 Task: Use Watercolor Long Catwalk Short Effect in this video Movie B.mp4
Action: Mouse moved to (337, 136)
Screenshot: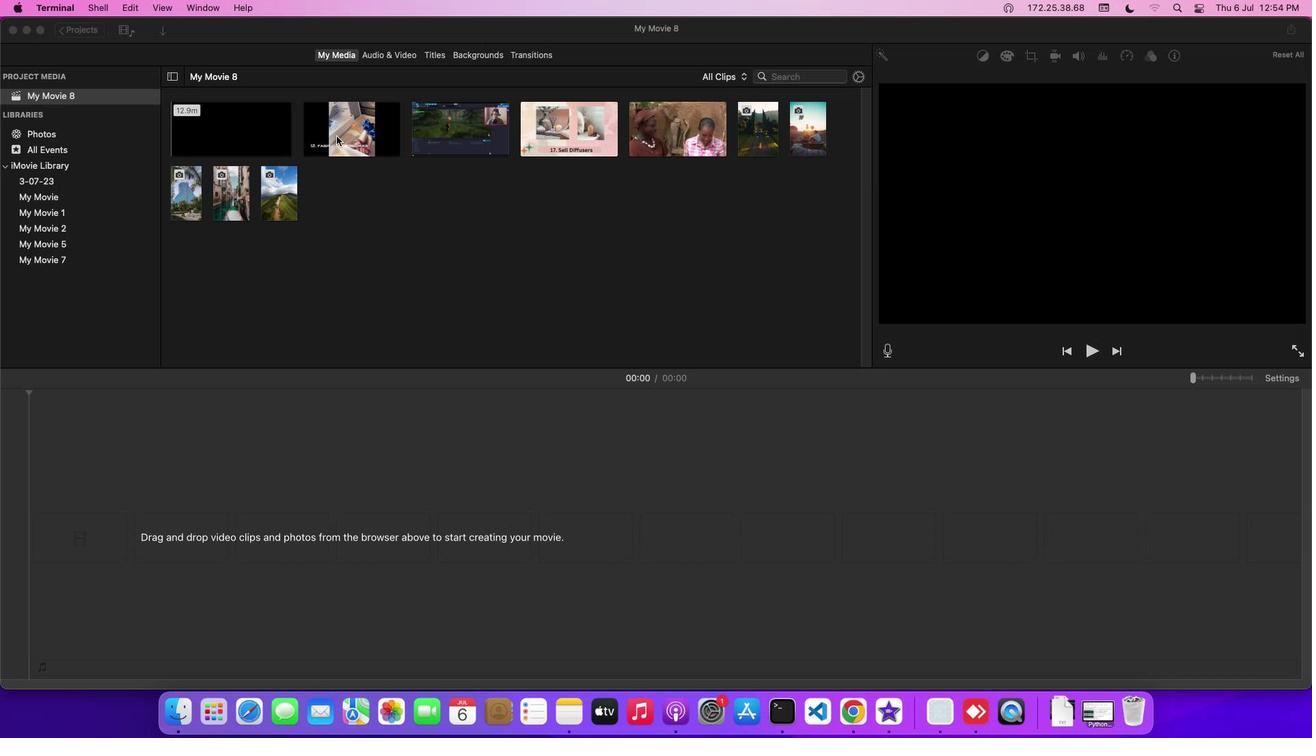 
Action: Mouse pressed left at (337, 136)
Screenshot: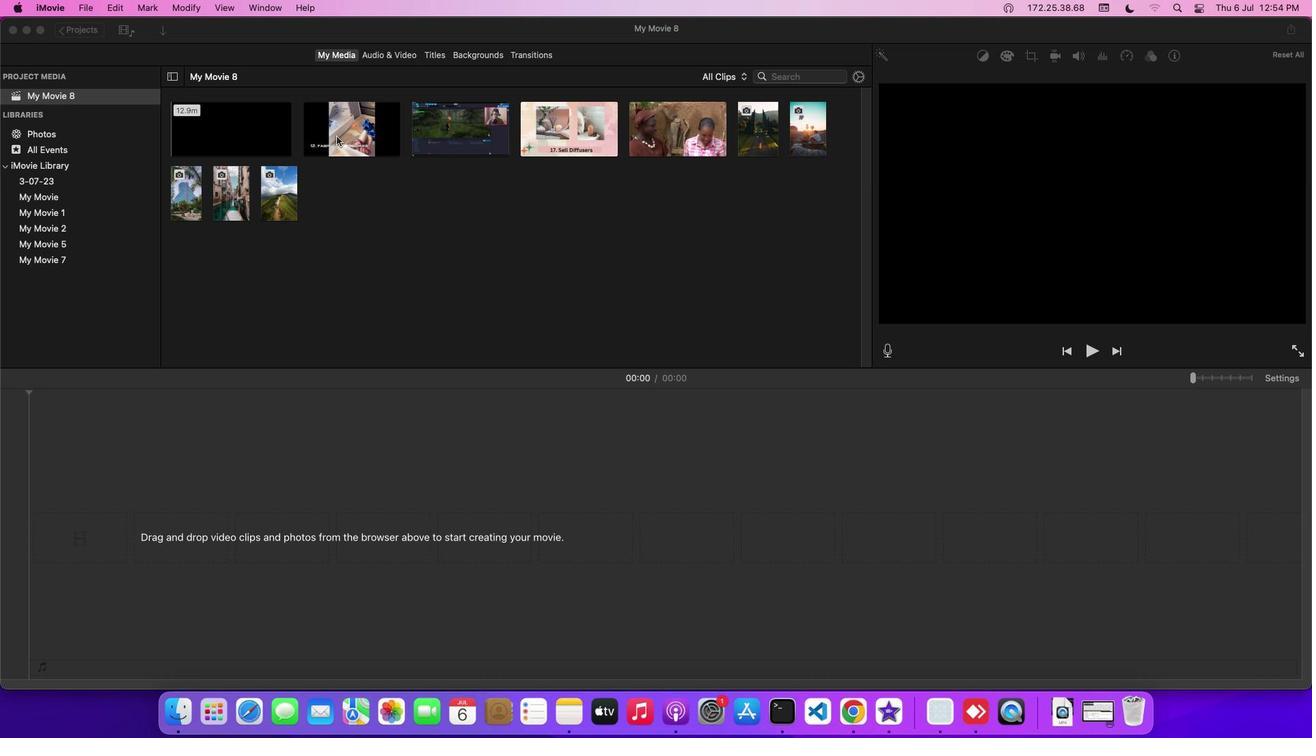 
Action: Mouse moved to (397, 56)
Screenshot: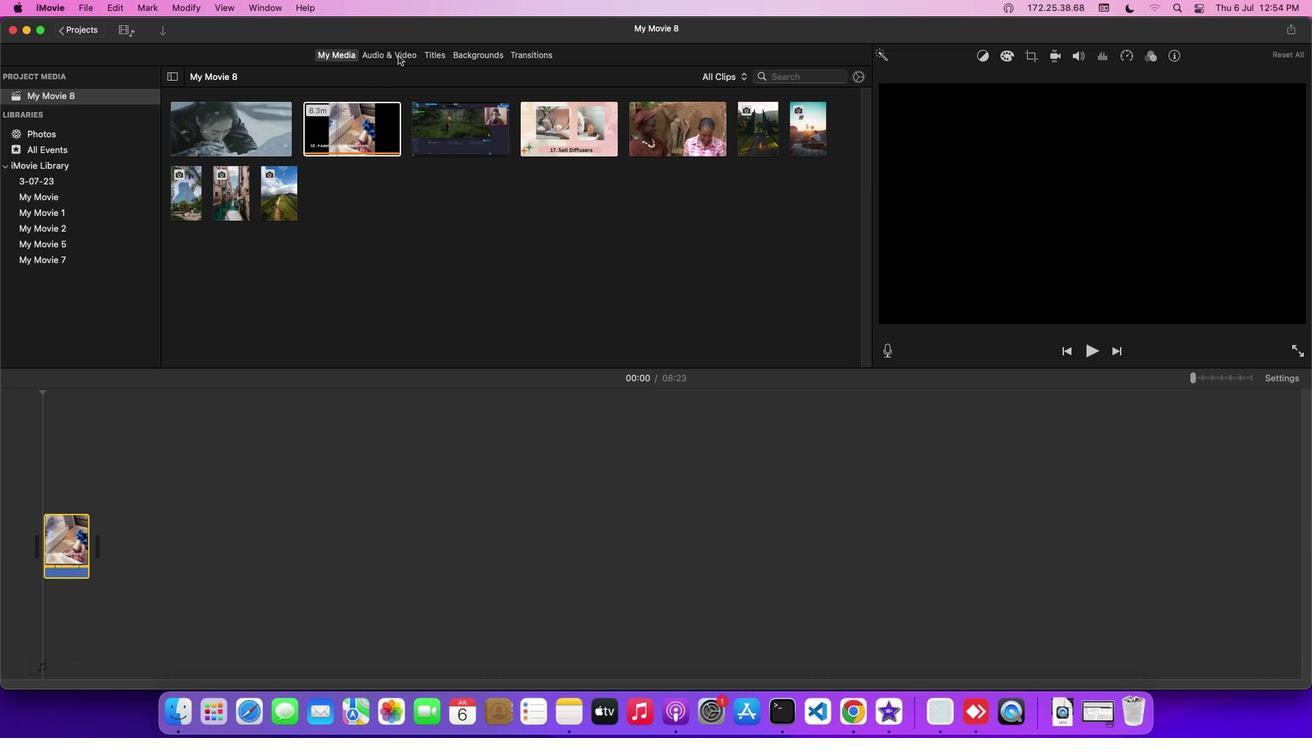 
Action: Mouse pressed left at (397, 56)
Screenshot: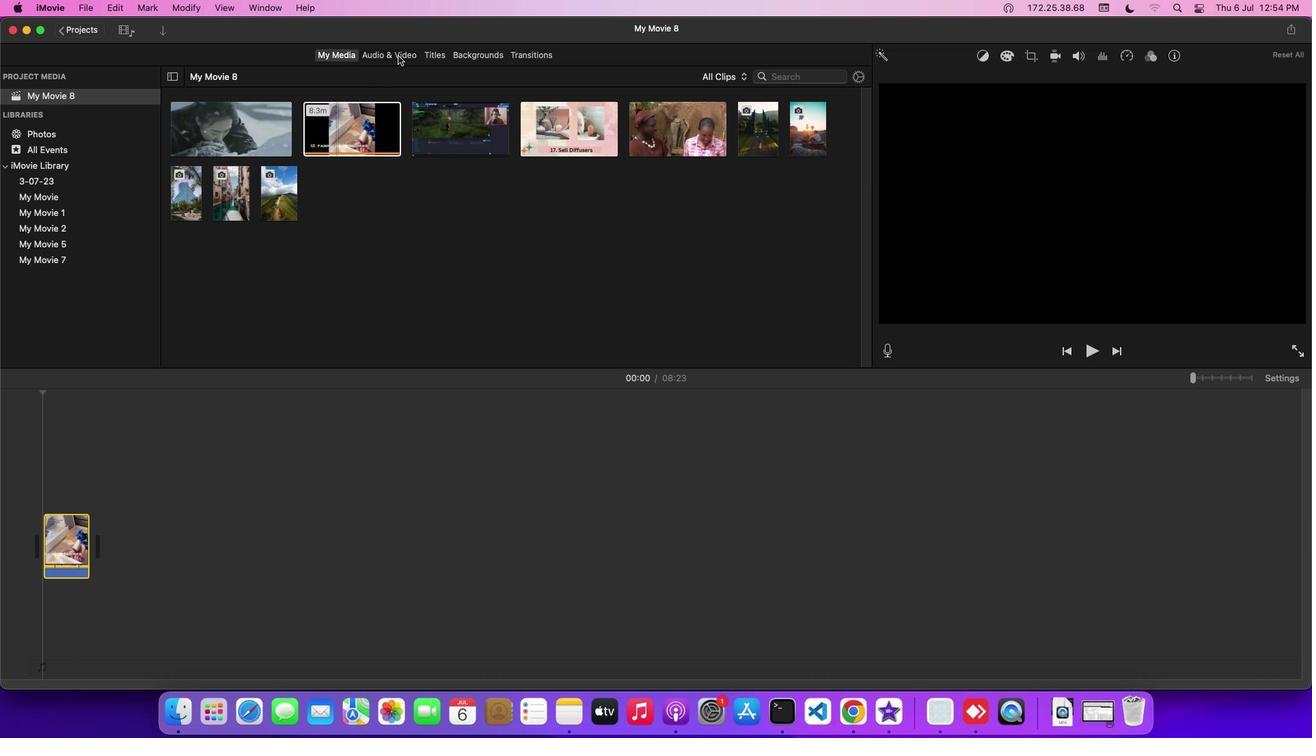 
Action: Mouse moved to (104, 127)
Screenshot: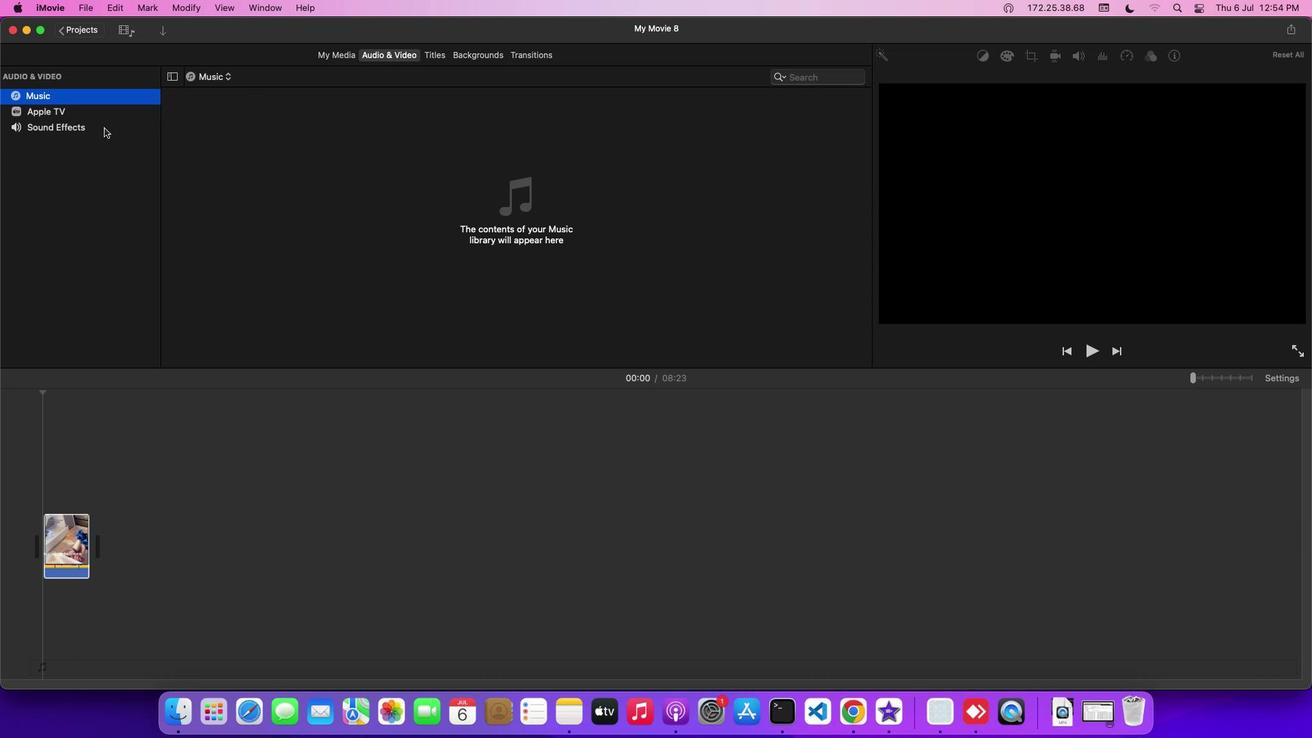 
Action: Mouse pressed left at (104, 127)
Screenshot: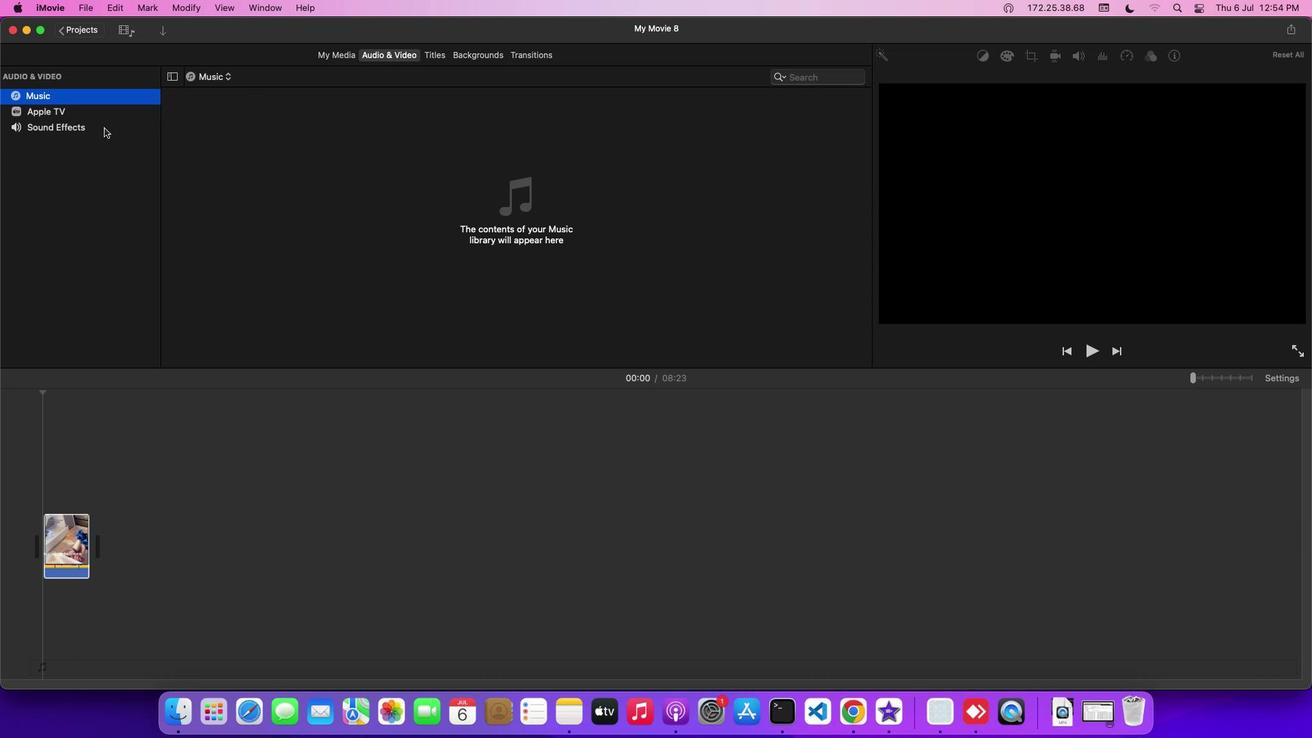 
Action: Mouse moved to (236, 253)
Screenshot: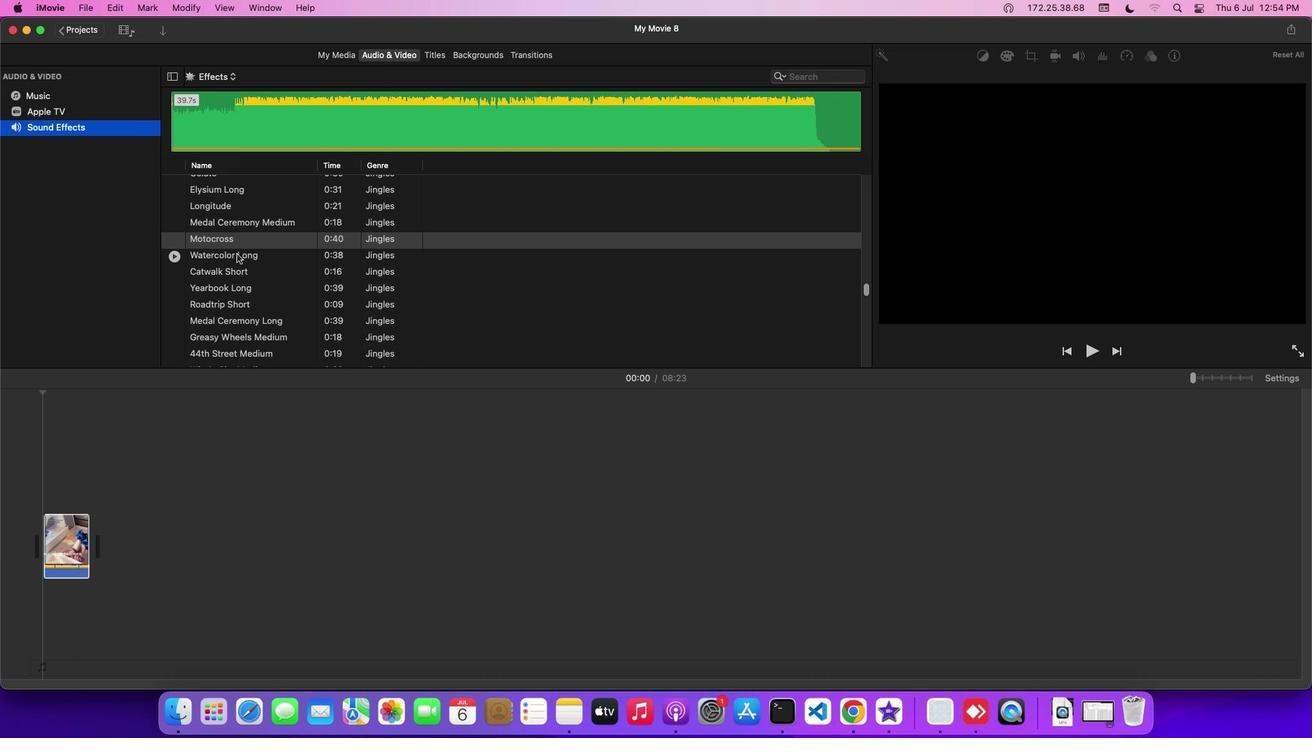 
Action: Mouse pressed left at (236, 253)
Screenshot: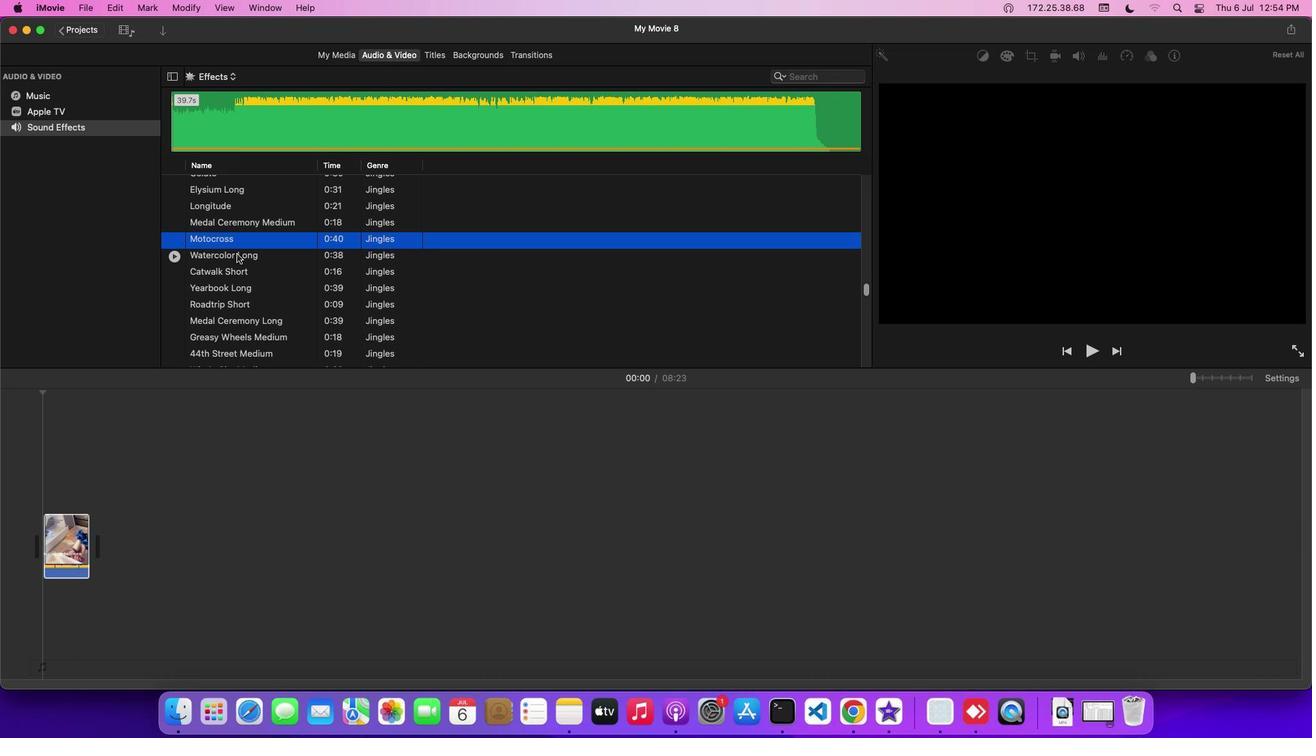 
Action: Mouse pressed left at (236, 253)
Screenshot: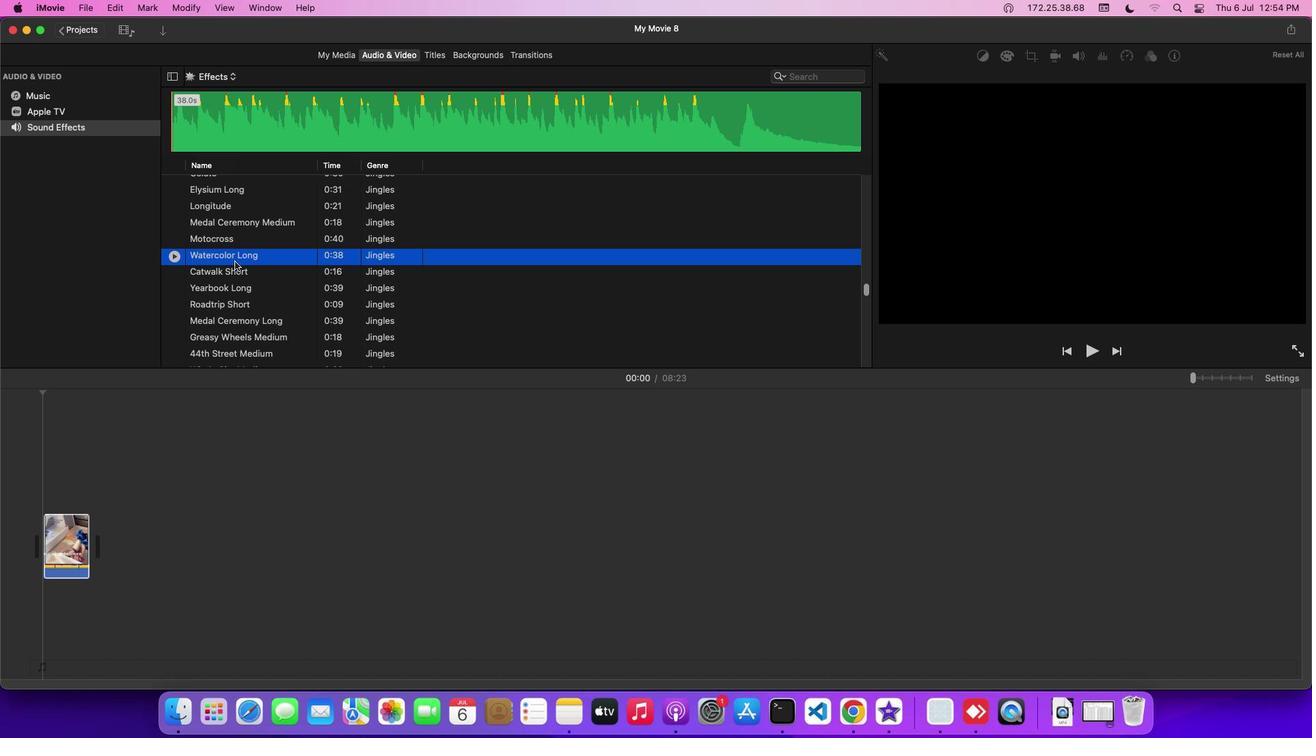 
Action: Mouse moved to (226, 620)
Screenshot: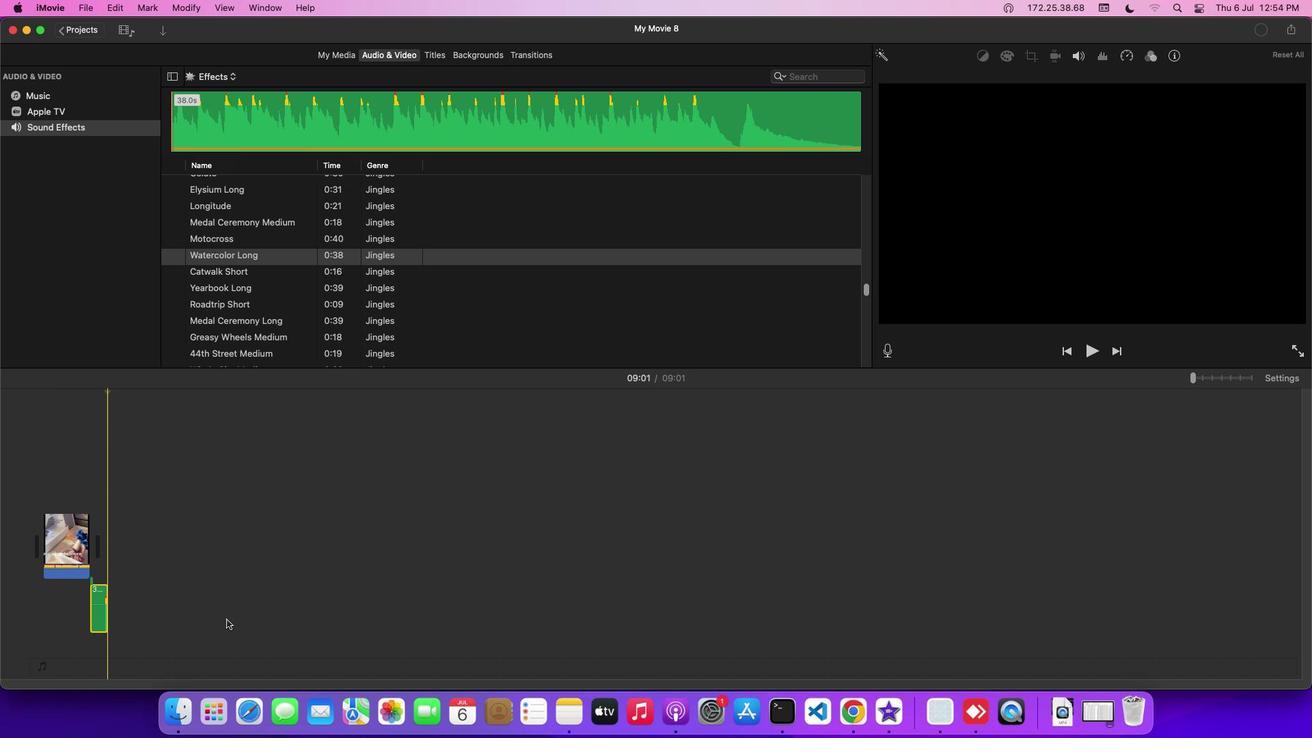 
